 Task: Create a section Blitz Brigade and in the section, add a milestone User Experience Enhancements in the project TowardForge.
Action: Mouse moved to (20, 51)
Screenshot: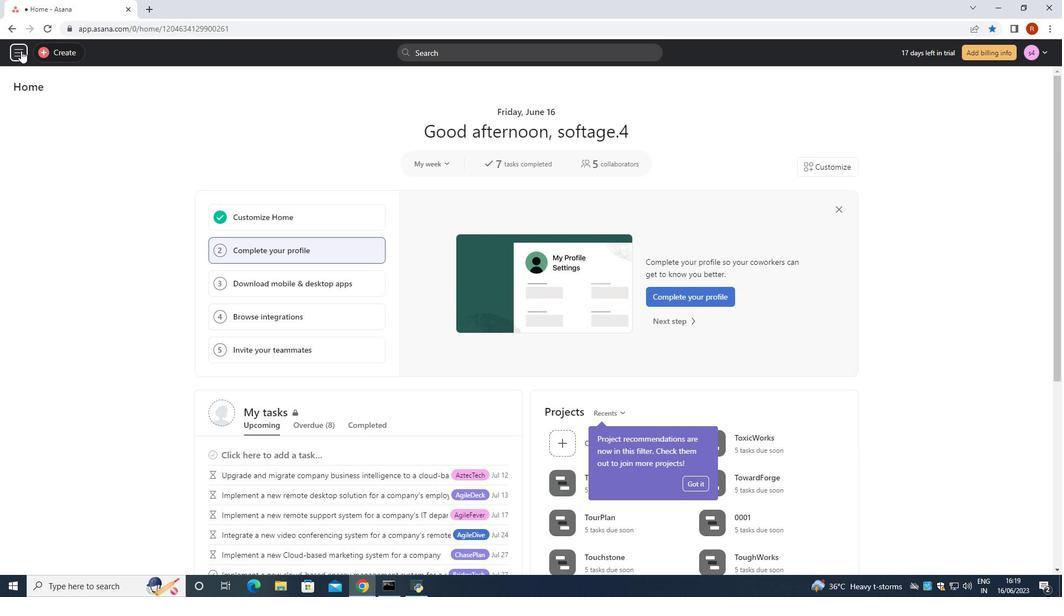 
Action: Mouse pressed left at (20, 51)
Screenshot: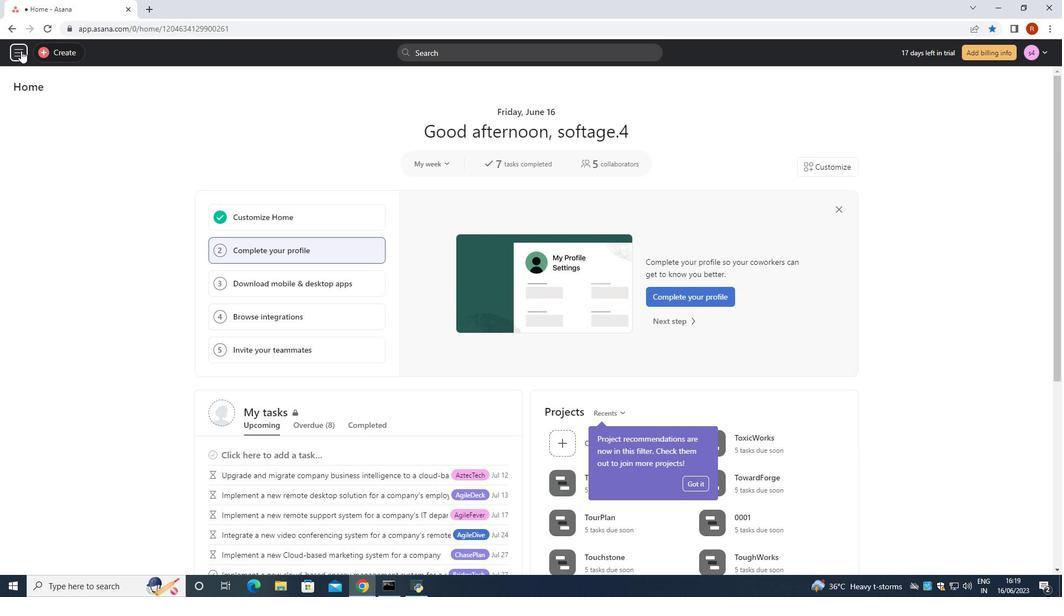 
Action: Mouse moved to (71, 348)
Screenshot: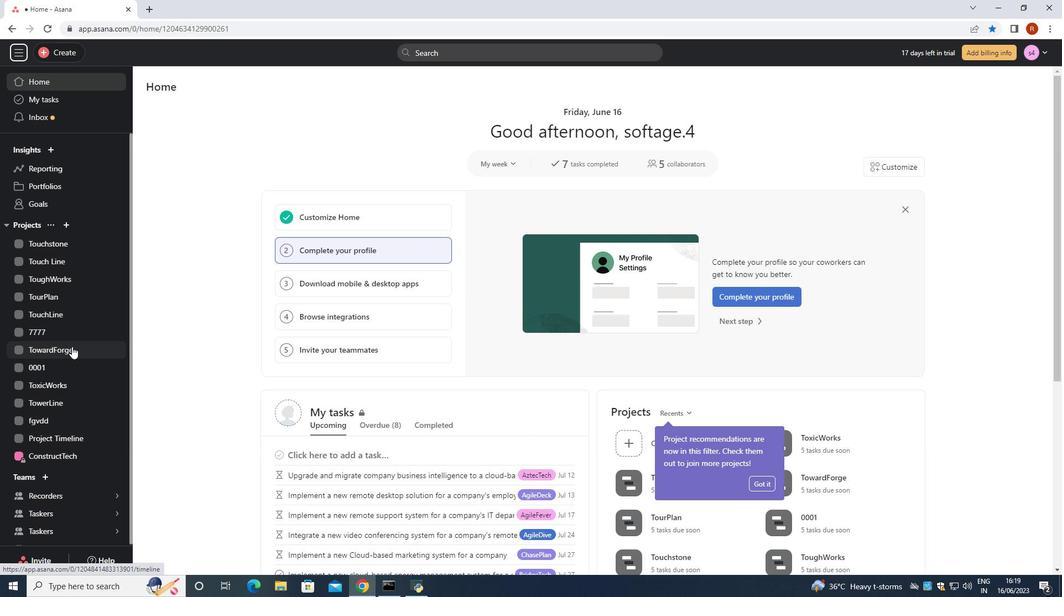 
Action: Mouse pressed left at (71, 348)
Screenshot: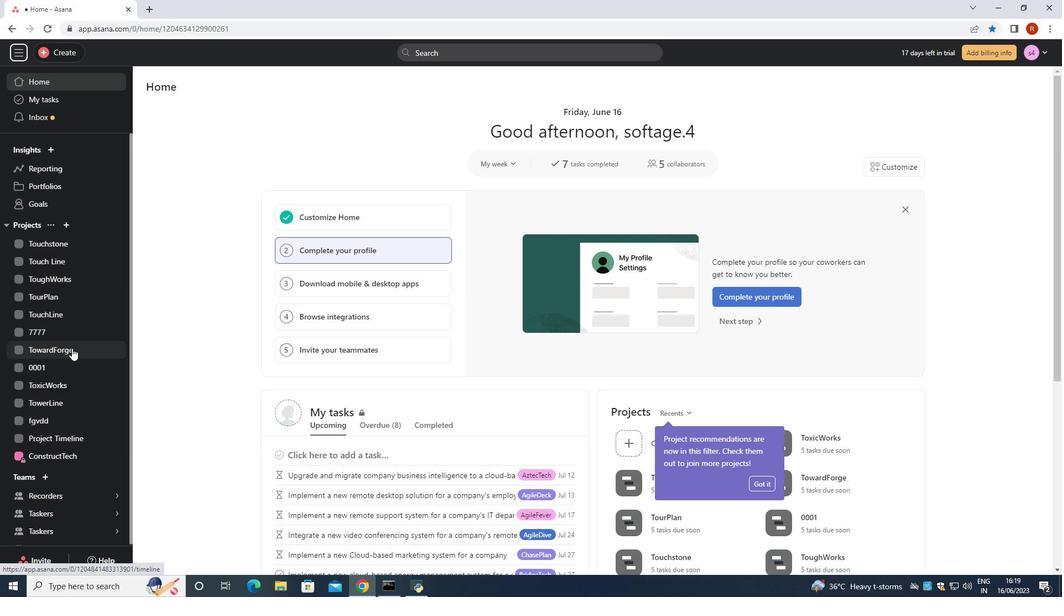 
Action: Mouse moved to (196, 108)
Screenshot: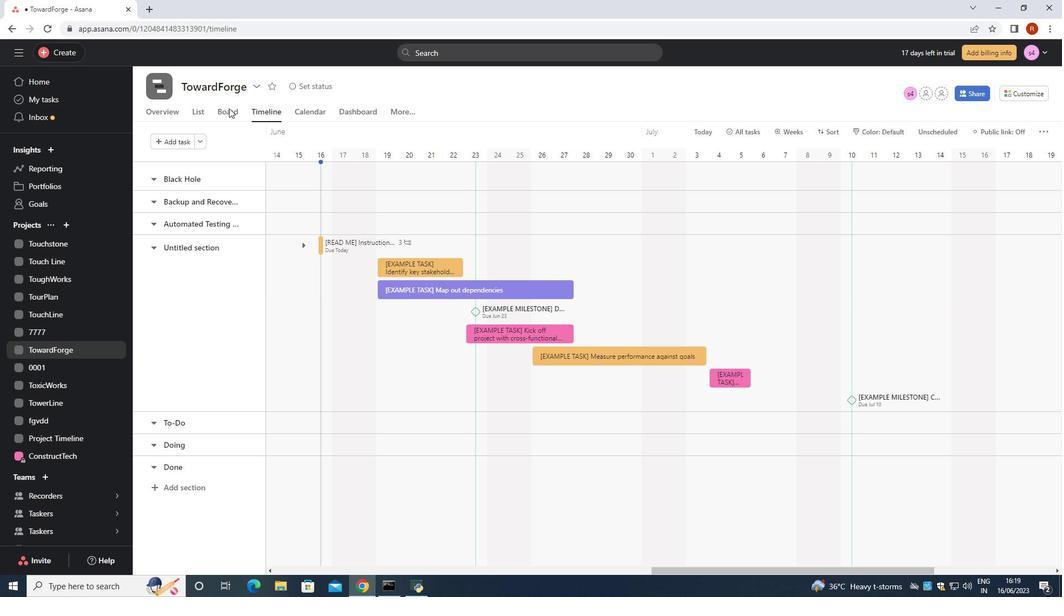 
Action: Mouse pressed left at (196, 108)
Screenshot: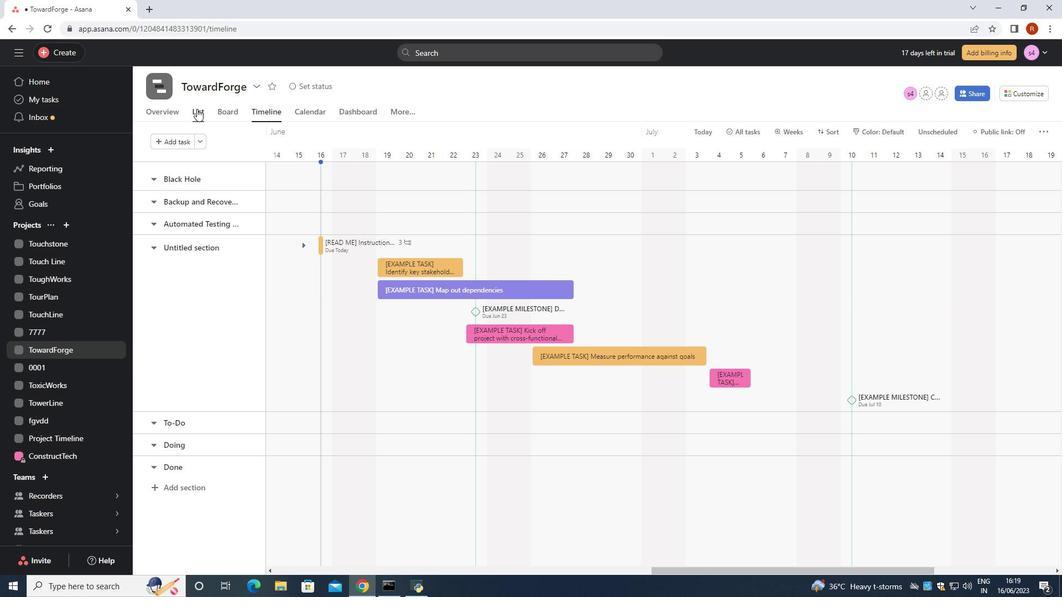 
Action: Mouse moved to (197, 134)
Screenshot: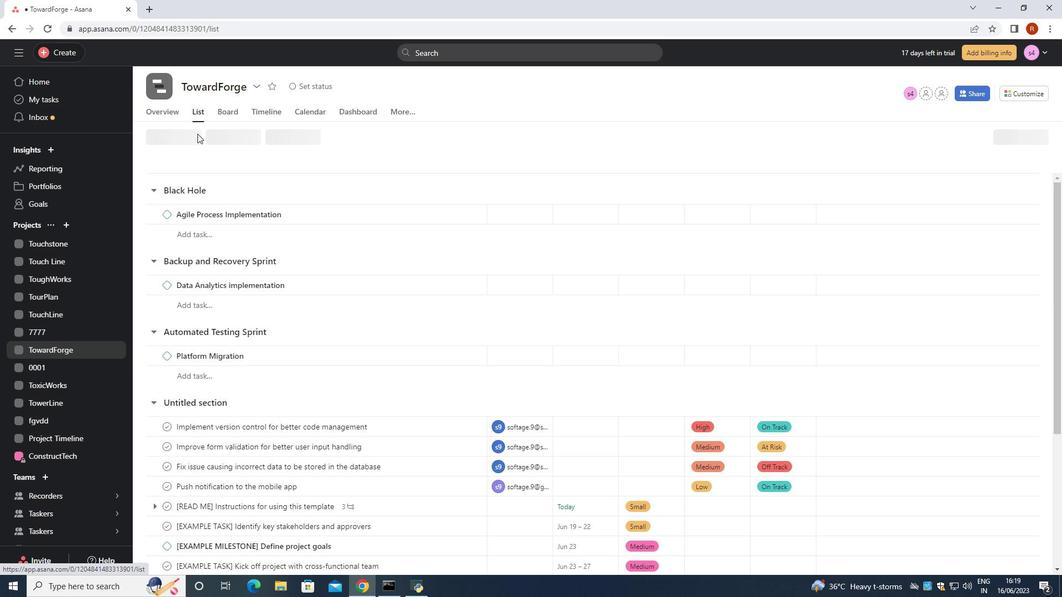 
Action: Mouse pressed left at (197, 134)
Screenshot: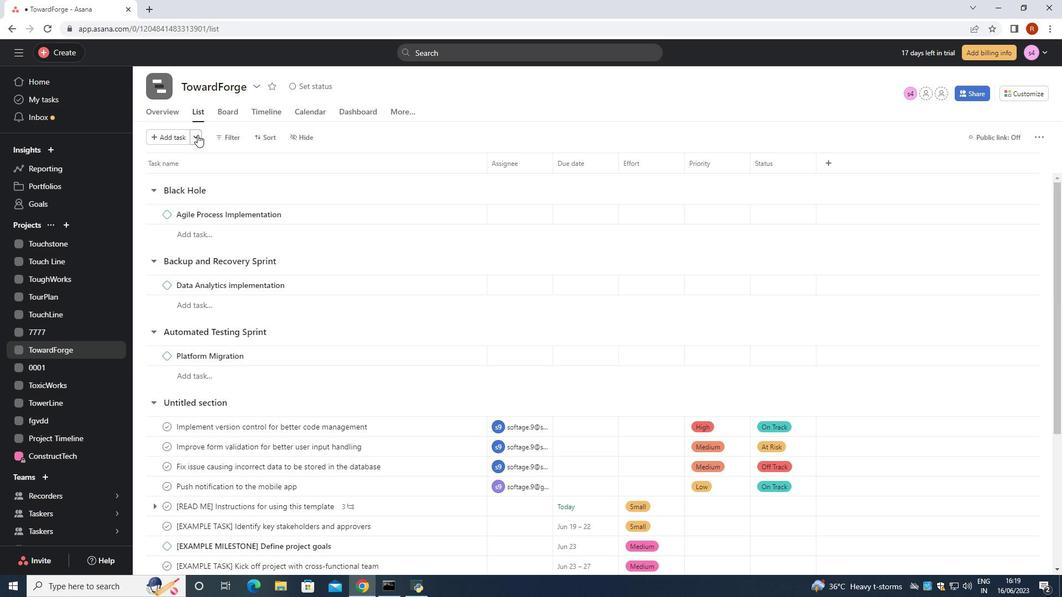 
Action: Mouse moved to (218, 159)
Screenshot: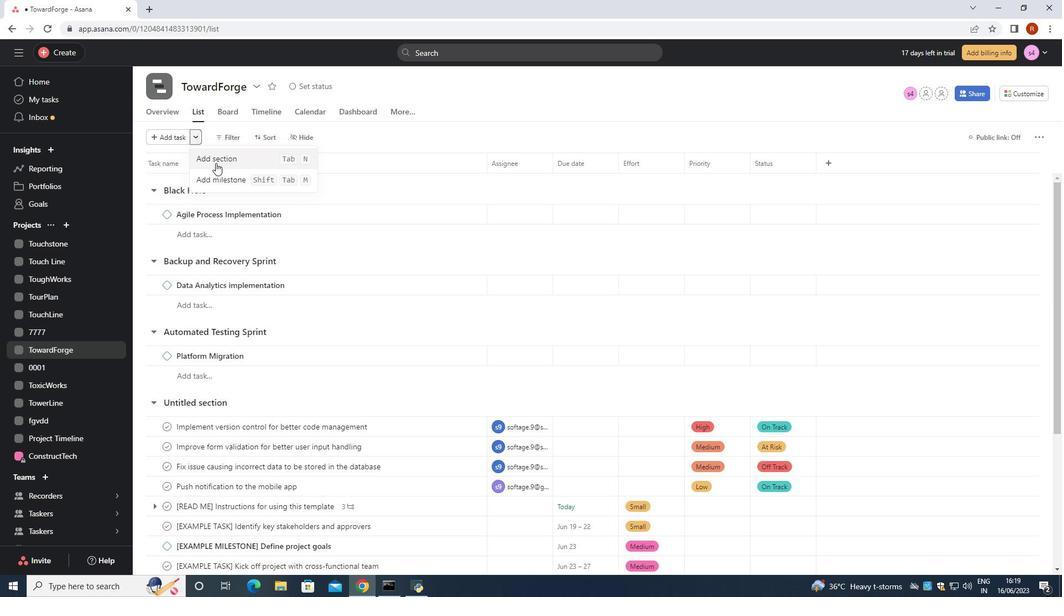 
Action: Mouse pressed left at (218, 159)
Screenshot: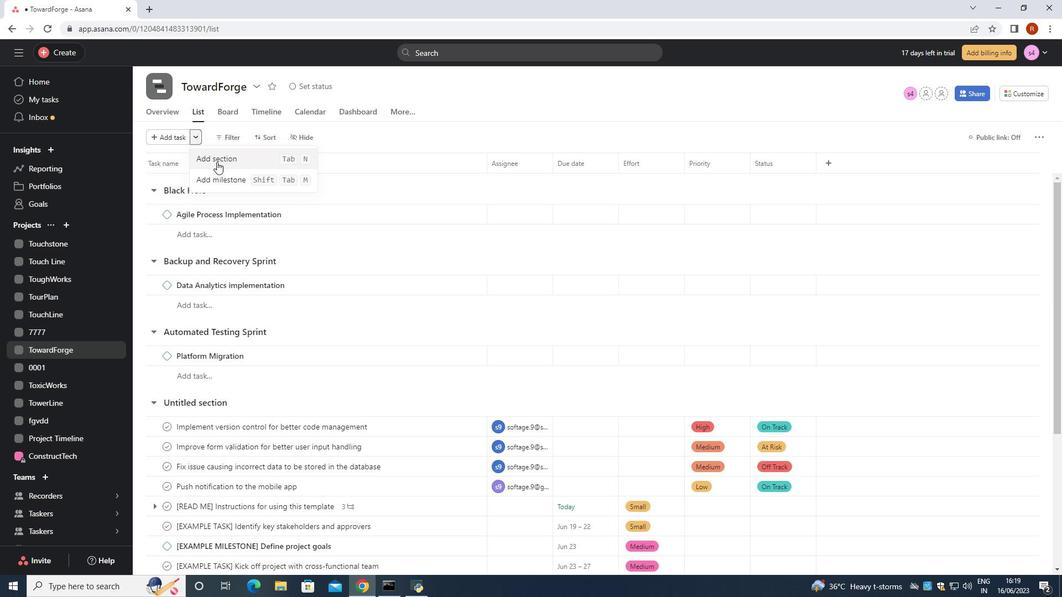 
Action: Key pressed <Key.shift>Blitz<Key.space><Key.shift><Key.shift><Key.shift><Key.shift><Key.shift><Key.shift><Key.shift><Key.shift><Key.shift><Key.shift>Brigade<Key.space>
Screenshot: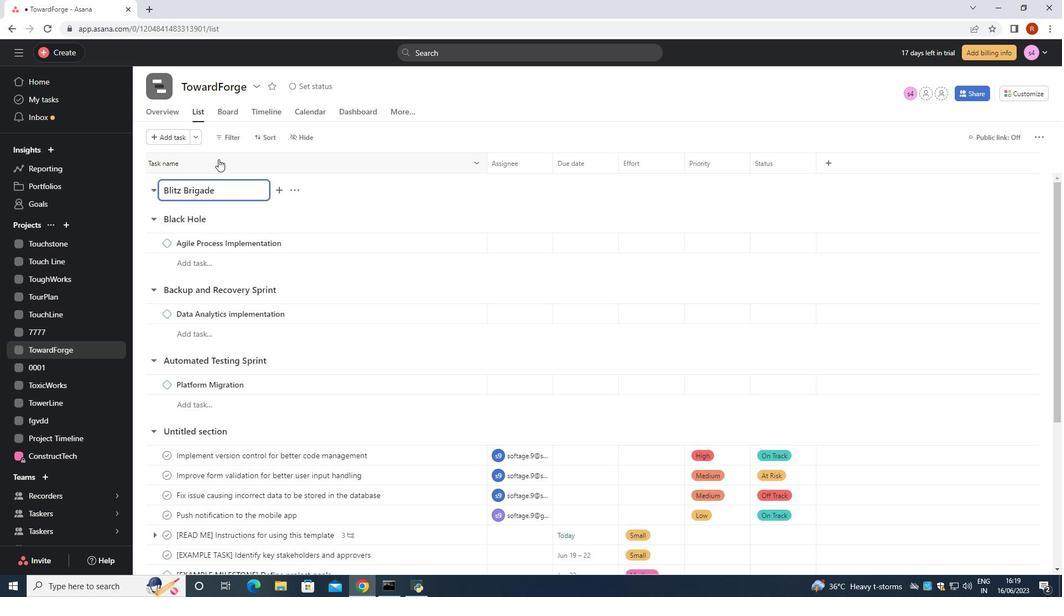 
Action: Mouse moved to (194, 132)
Screenshot: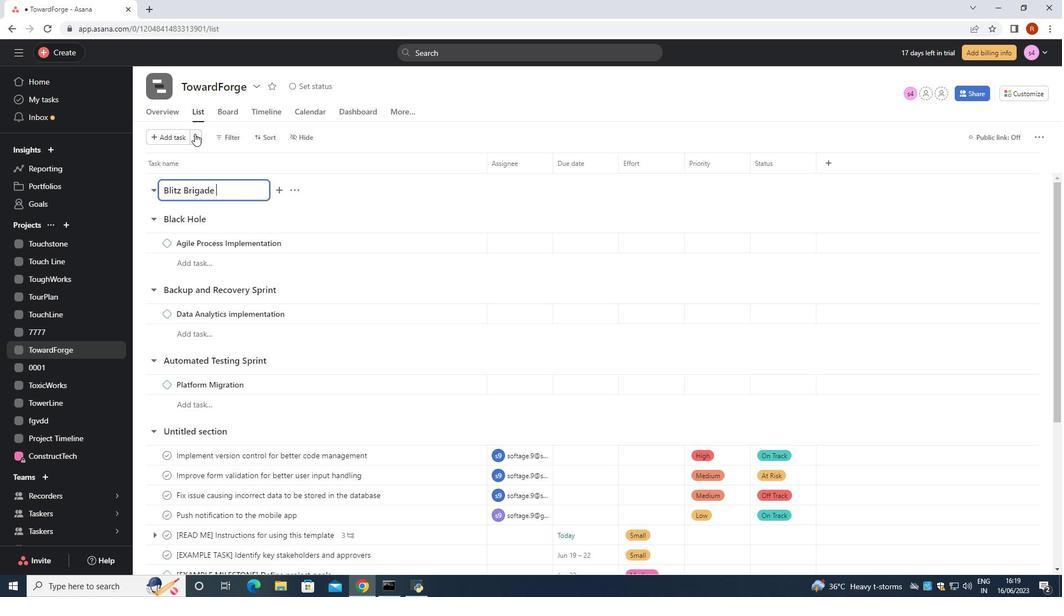 
Action: Mouse pressed left at (194, 132)
Screenshot: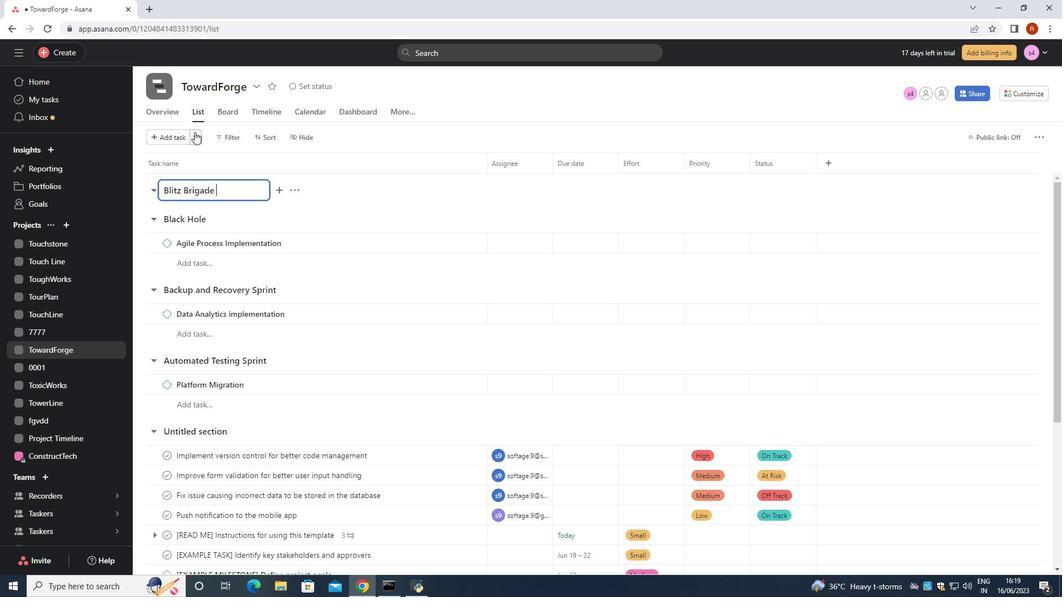 
Action: Mouse moved to (227, 173)
Screenshot: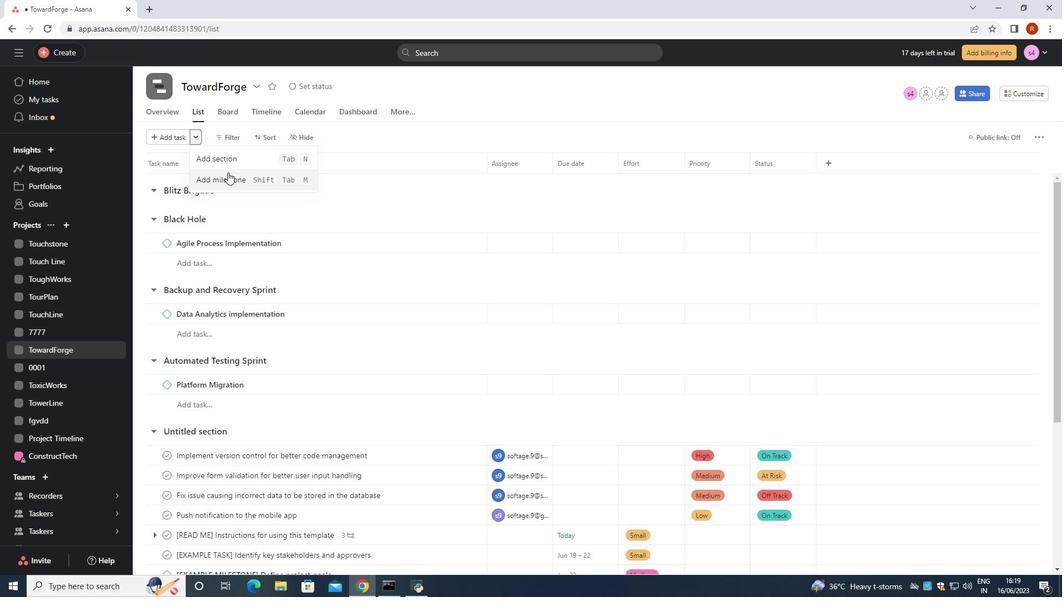 
Action: Mouse pressed left at (227, 173)
Screenshot: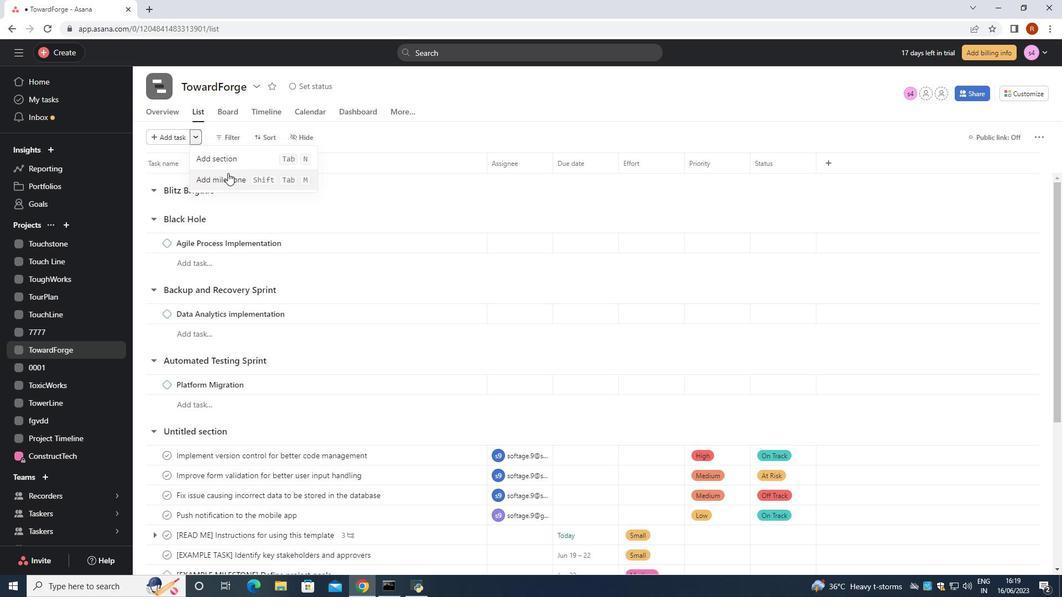 
Action: Mouse moved to (227, 173)
Screenshot: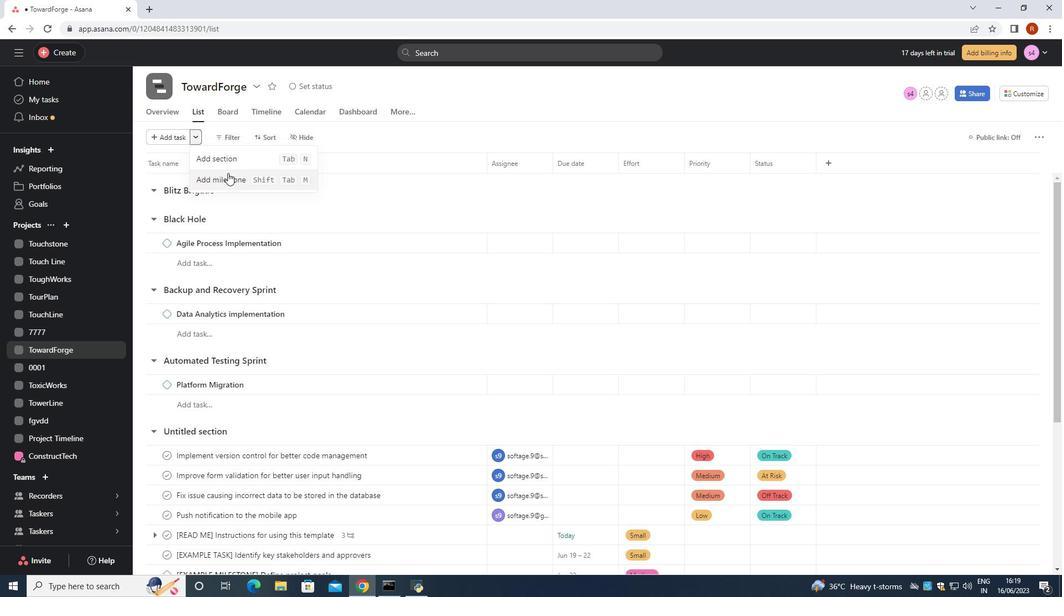 
Action: Key pressed <Key.shift><Key.shift><Key.shift><Key.shift><Key.shift><Key.shift><Key.shift>Usert<Key.backspace><Key.space><Key.shift>Experience<Key.space><Key.shift><Key.shift><Key.shift>Enhancements<Key.space>
Screenshot: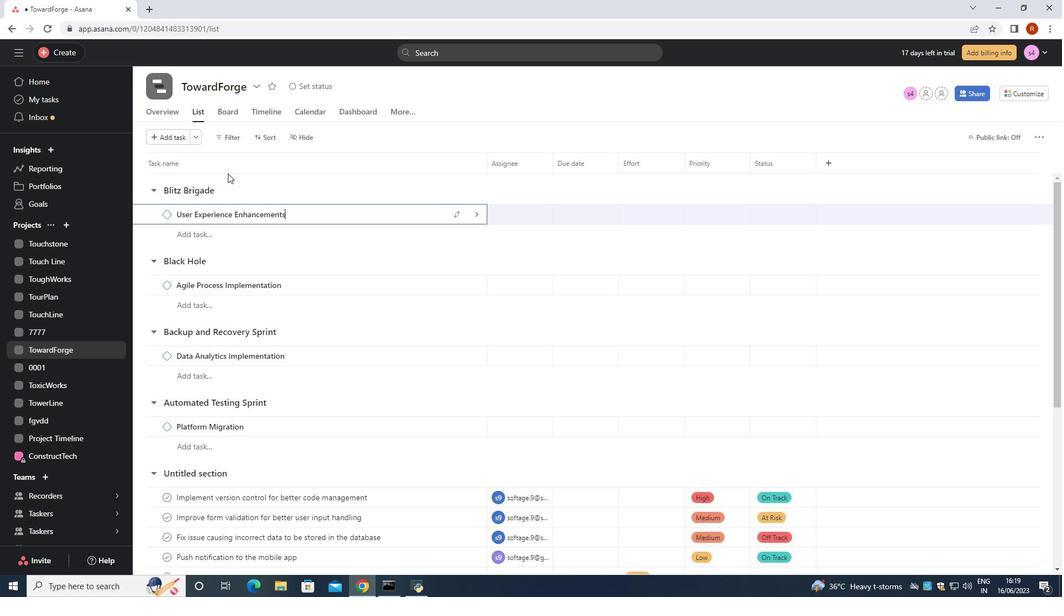 
Action: Mouse moved to (248, 174)
Screenshot: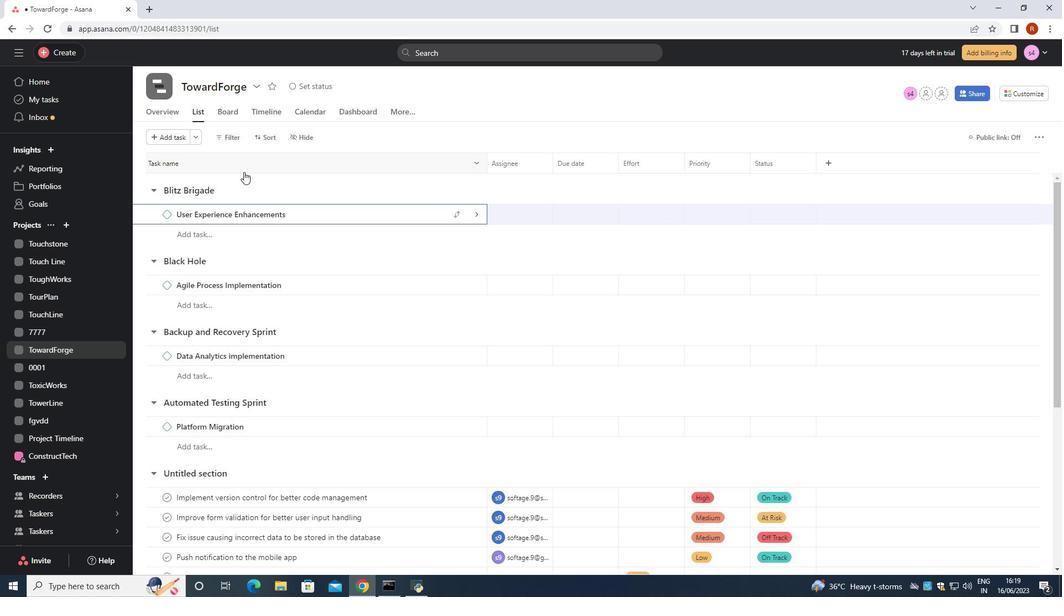 
